 Task: Change the video mode to Blend.
Action: Mouse moved to (92, 11)
Screenshot: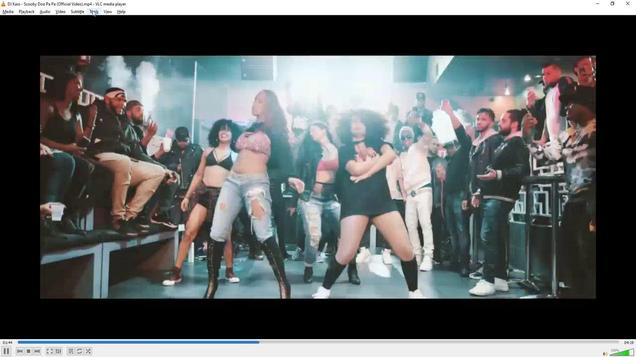 
Action: Mouse pressed left at (92, 11)
Screenshot: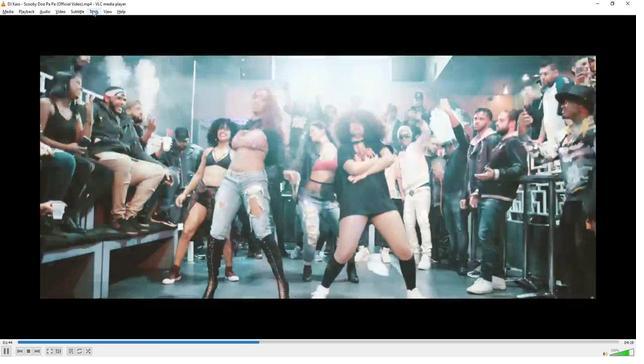 
Action: Mouse moved to (101, 90)
Screenshot: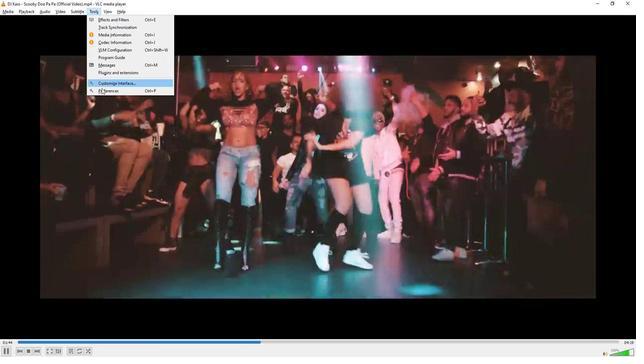 
Action: Mouse pressed left at (101, 90)
Screenshot: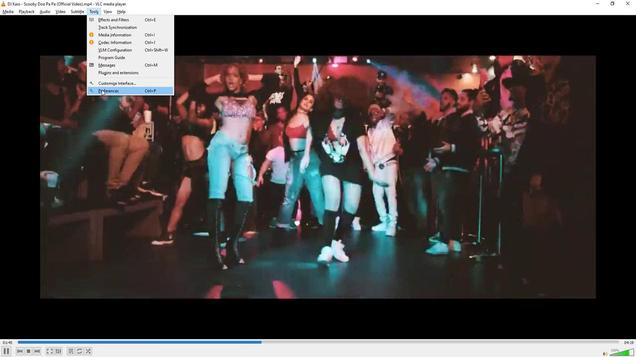 
Action: Mouse moved to (202, 71)
Screenshot: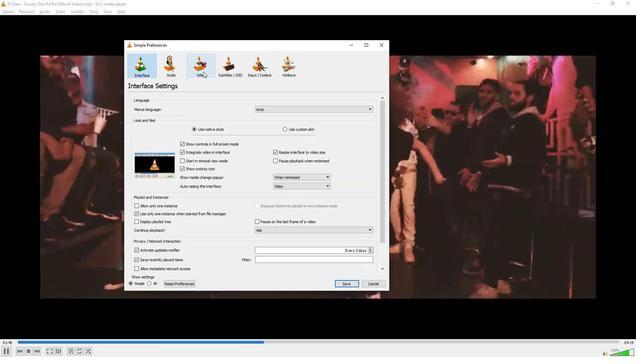 
Action: Mouse pressed left at (202, 71)
Screenshot: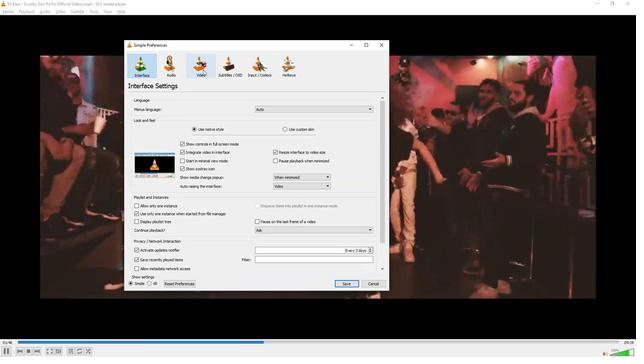 
Action: Mouse moved to (302, 164)
Screenshot: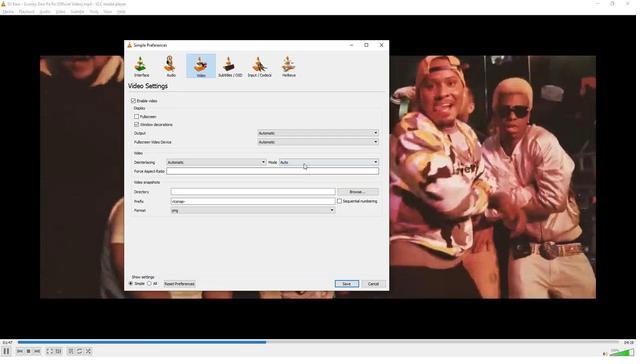 
Action: Mouse pressed left at (302, 164)
Screenshot: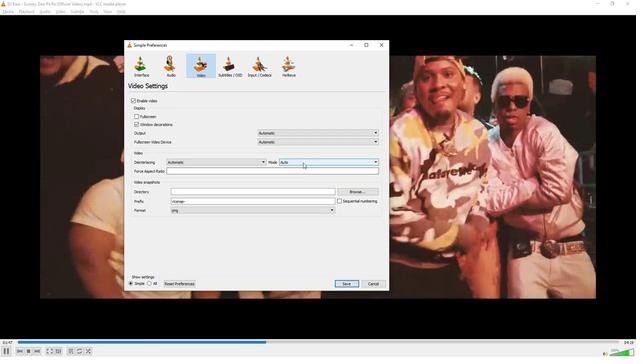 
Action: Mouse moved to (288, 176)
Screenshot: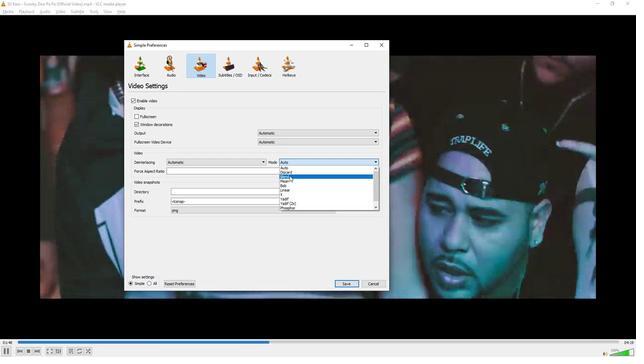 
Action: Mouse pressed left at (288, 176)
Screenshot: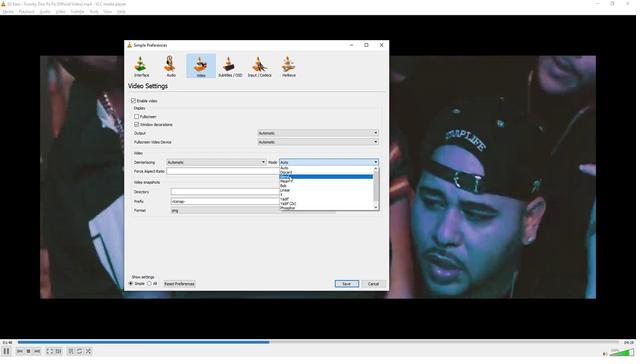
Action: Mouse moved to (329, 269)
Screenshot: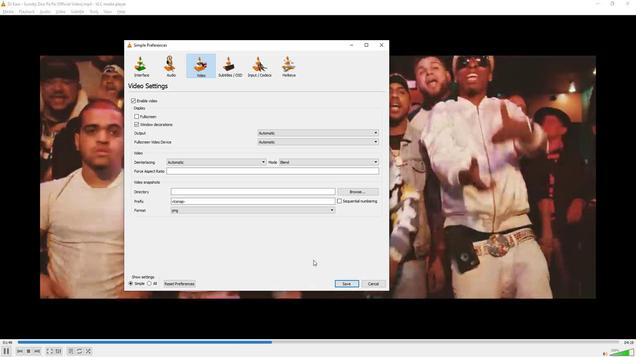 
